 Task: Use Bell Tower Effect in this video Movie B.mp4
Action: Mouse moved to (315, 100)
Screenshot: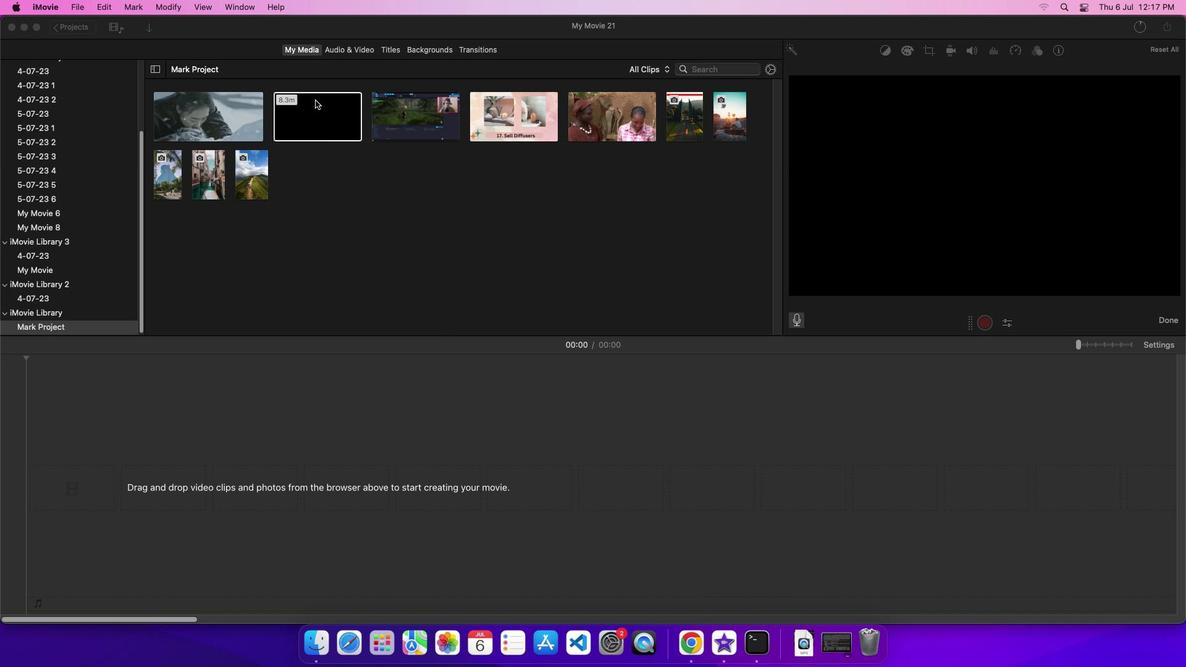
Action: Mouse pressed left at (315, 100)
Screenshot: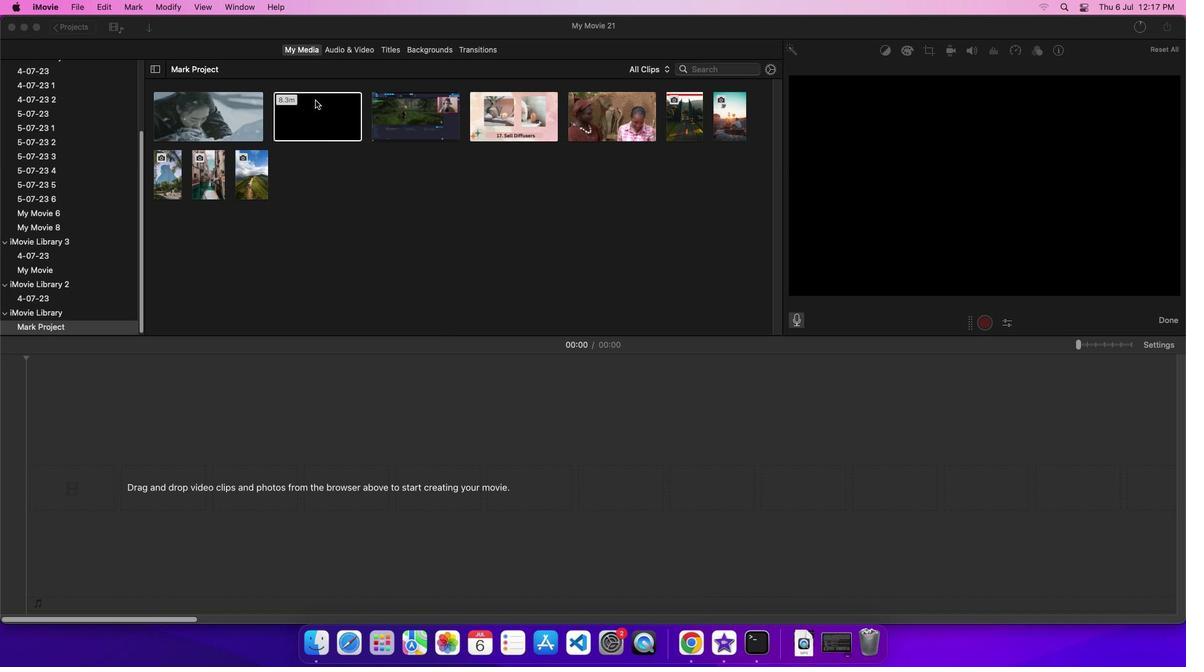 
Action: Mouse moved to (330, 106)
Screenshot: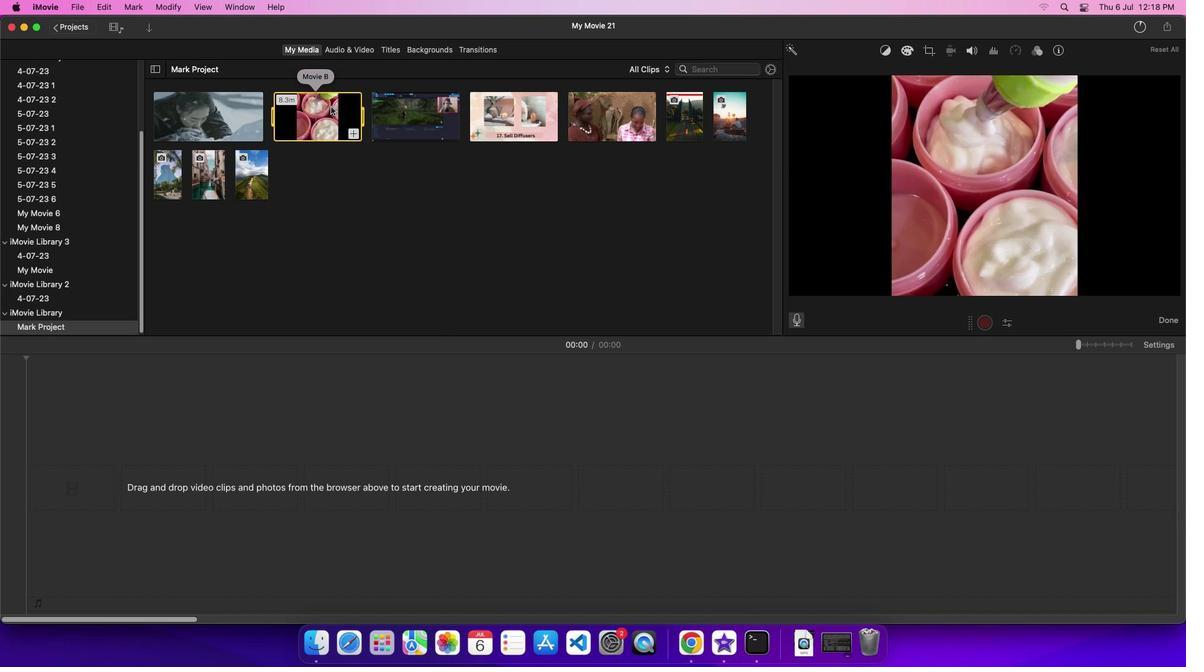 
Action: Mouse pressed left at (330, 106)
Screenshot: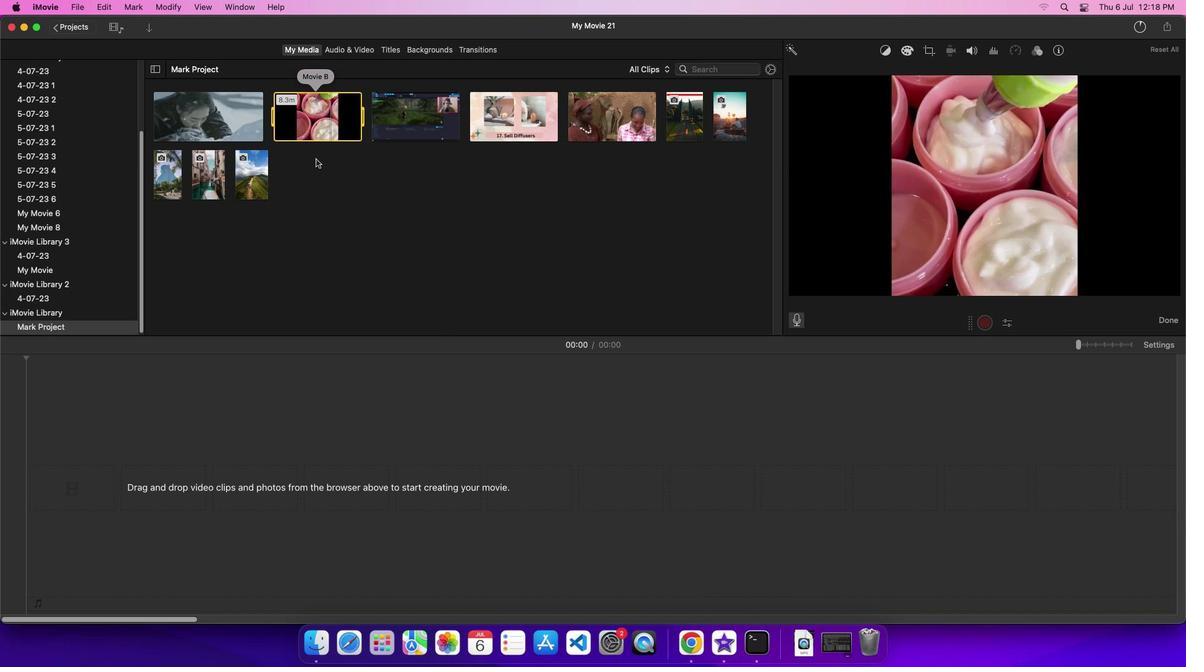 
Action: Mouse moved to (355, 48)
Screenshot: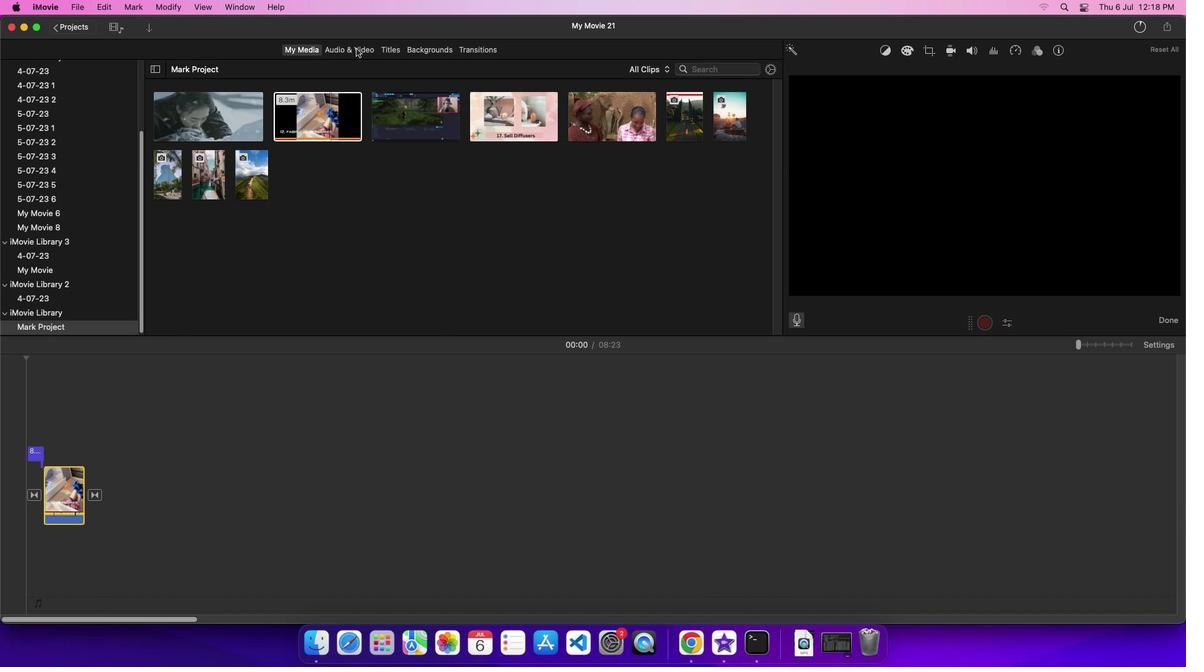 
Action: Mouse pressed left at (355, 48)
Screenshot: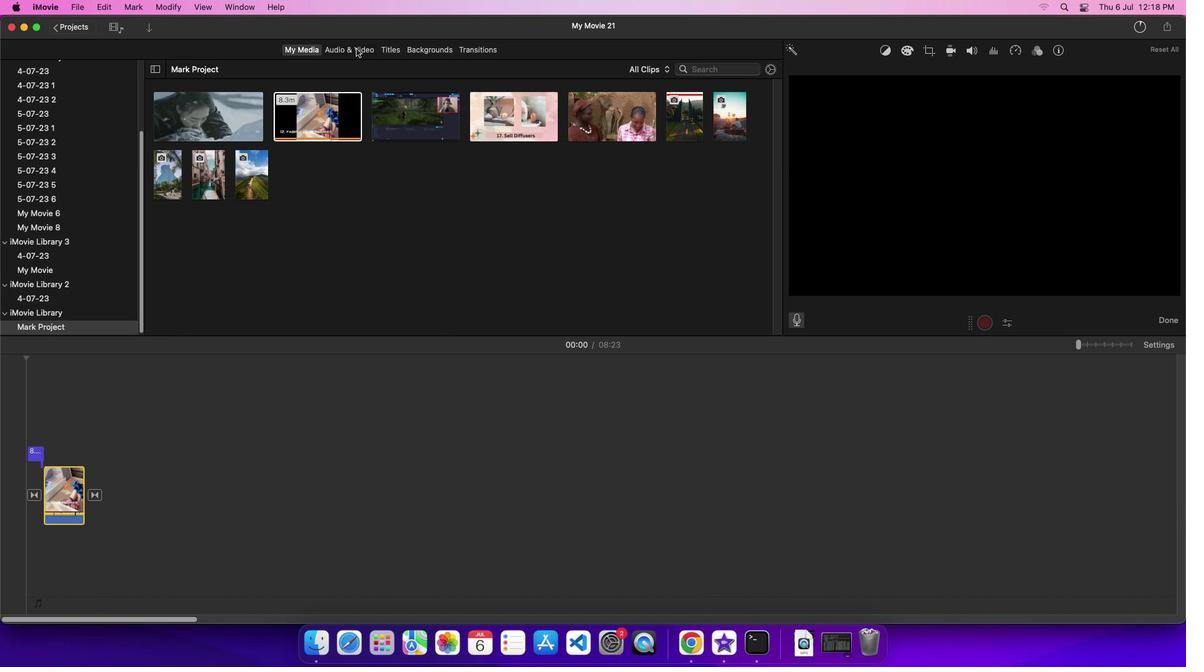 
Action: Mouse moved to (69, 114)
Screenshot: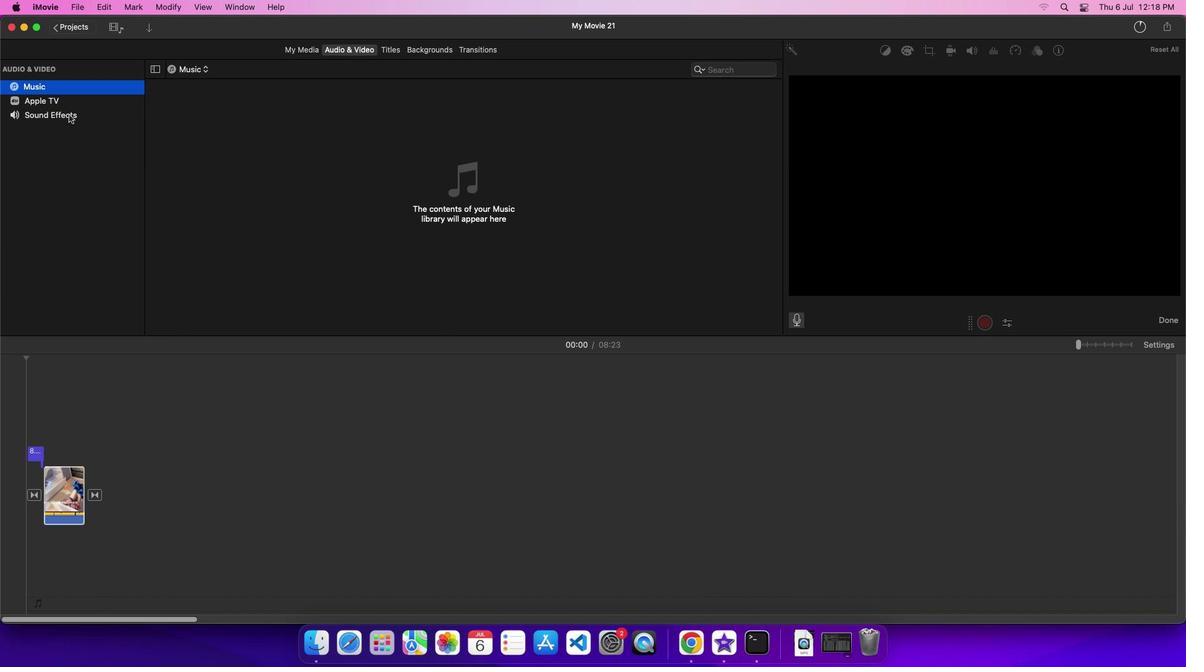 
Action: Mouse pressed left at (69, 114)
Screenshot: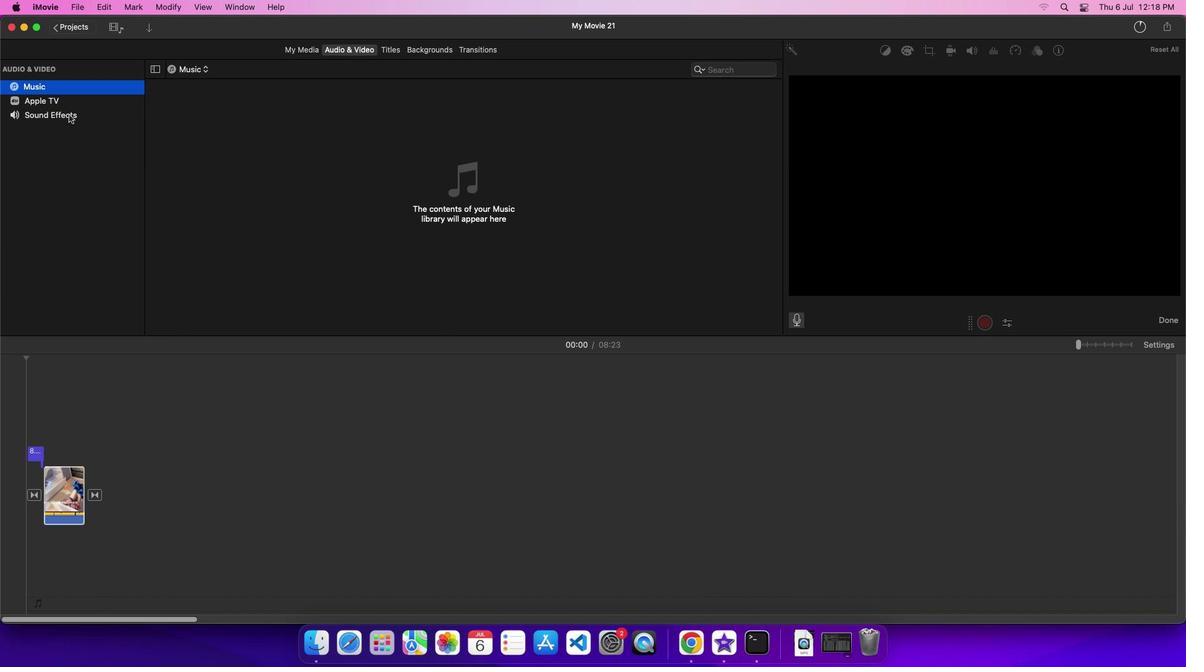 
Action: Mouse moved to (217, 236)
Screenshot: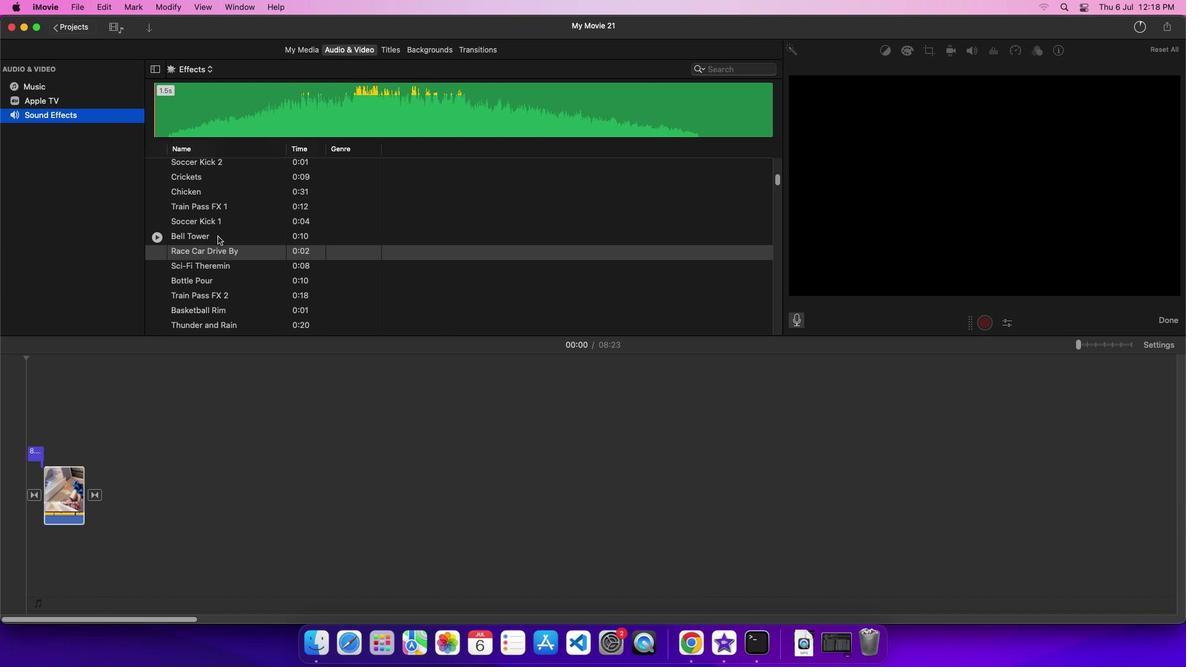 
Action: Mouse pressed left at (217, 236)
Screenshot: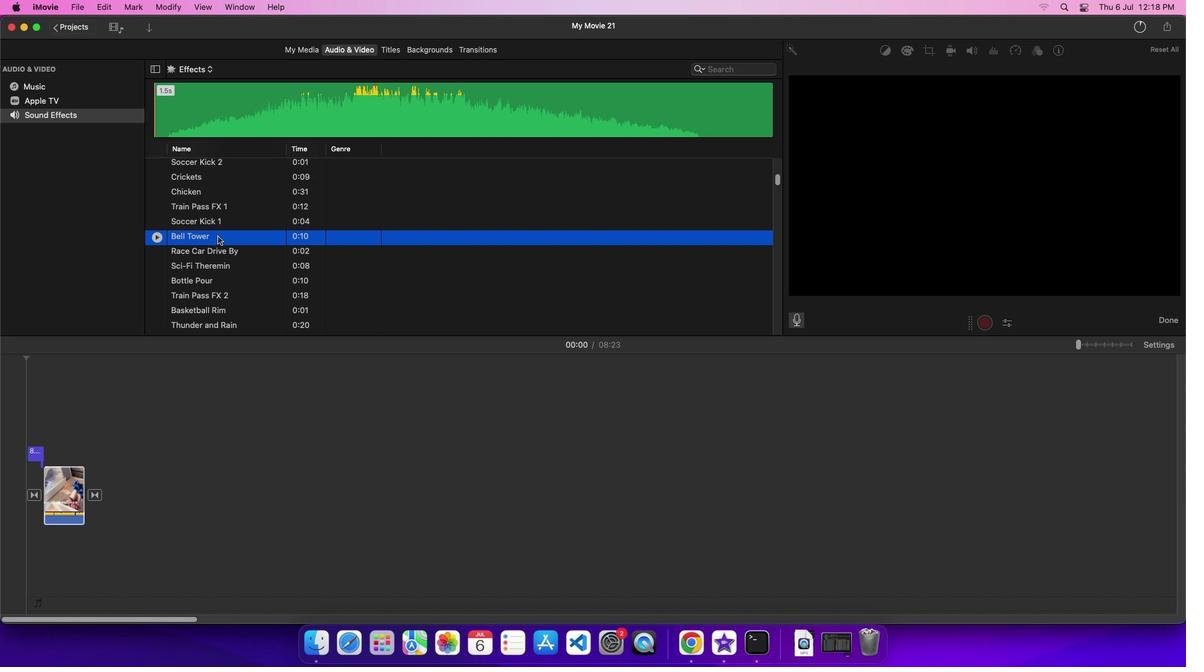 
Action: Mouse moved to (241, 234)
Screenshot: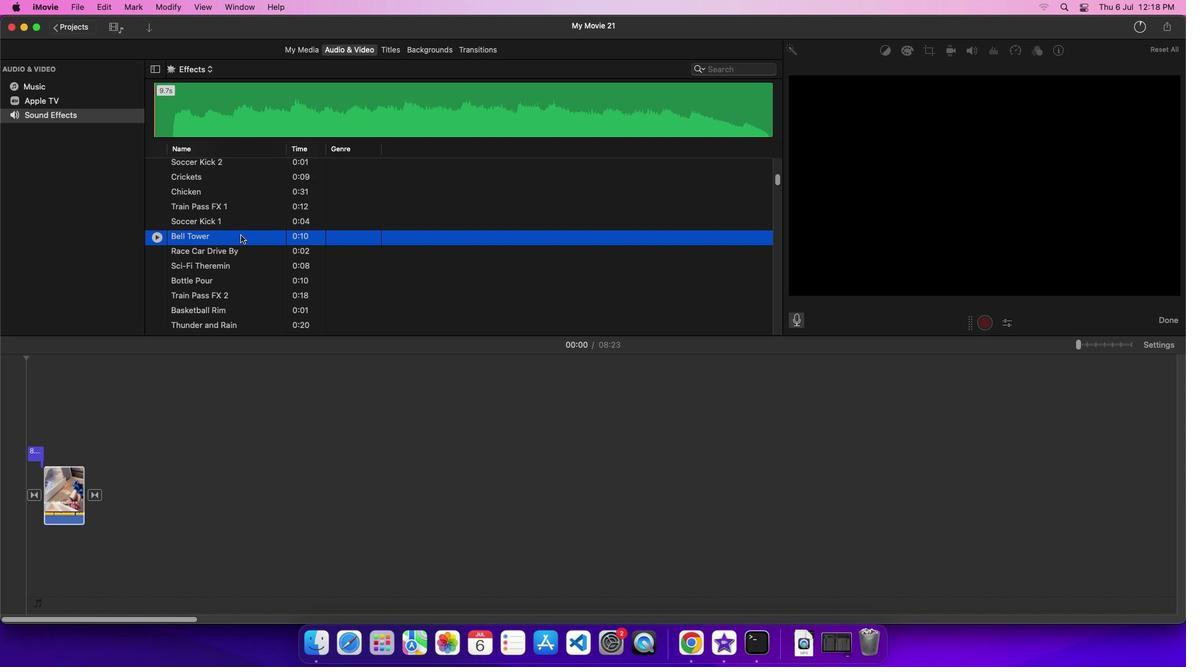 
Action: Mouse pressed left at (241, 234)
Screenshot: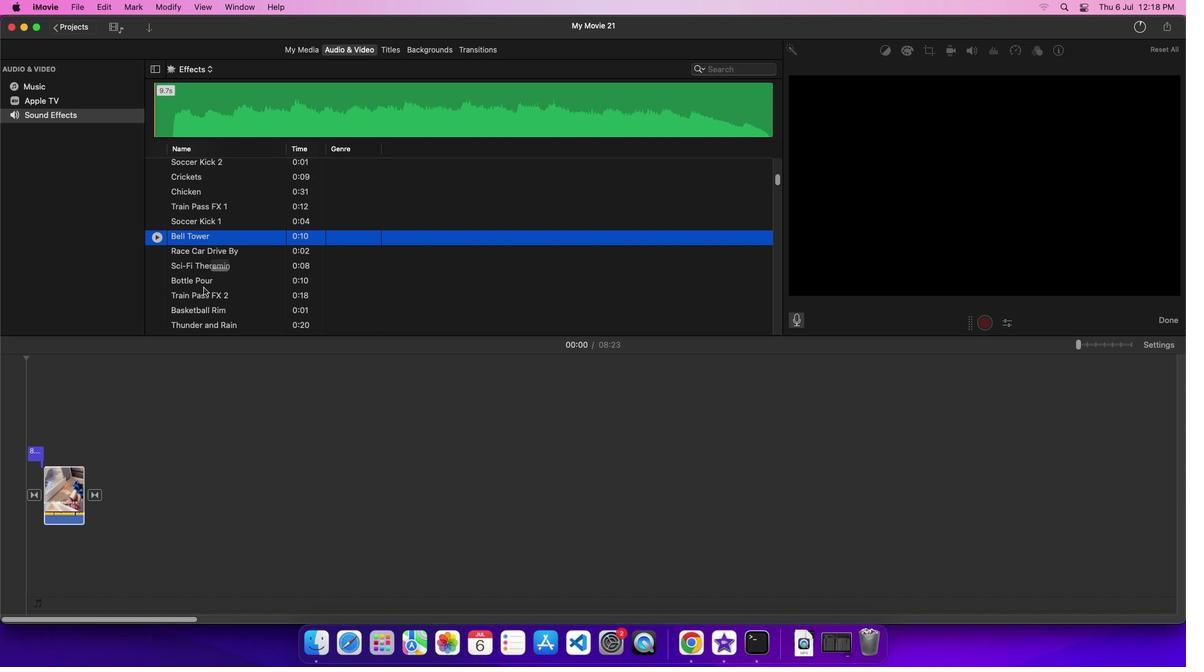 
Action: Mouse moved to (61, 551)
Screenshot: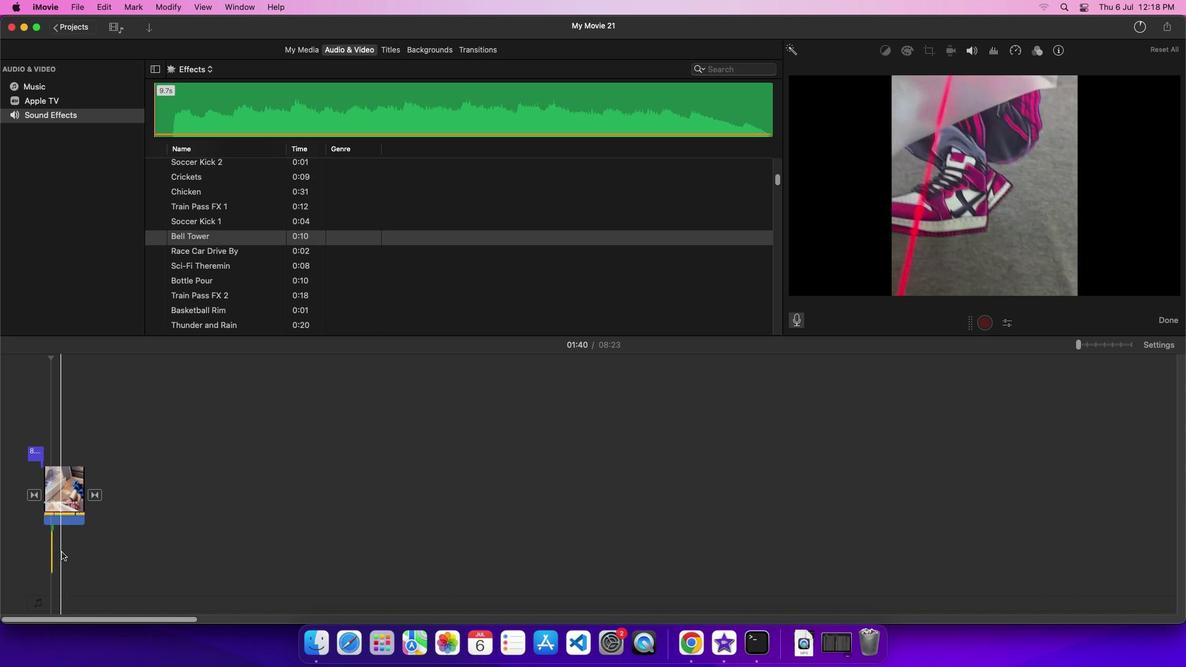 
